 Task: Create Card Business Continuity Performance Review in Board Competitor Analysis Best Practices to Workspace Angel Investors. Create Card Literature Conference Review in Board Sales Lead Generation and Qualification to Workspace Angel Investors. Create Card IT Infrastructure Planning in Board Content Marketing Video Series Strategy and Execution to Workspace Angel Investors
Action: Mouse moved to (85, 249)
Screenshot: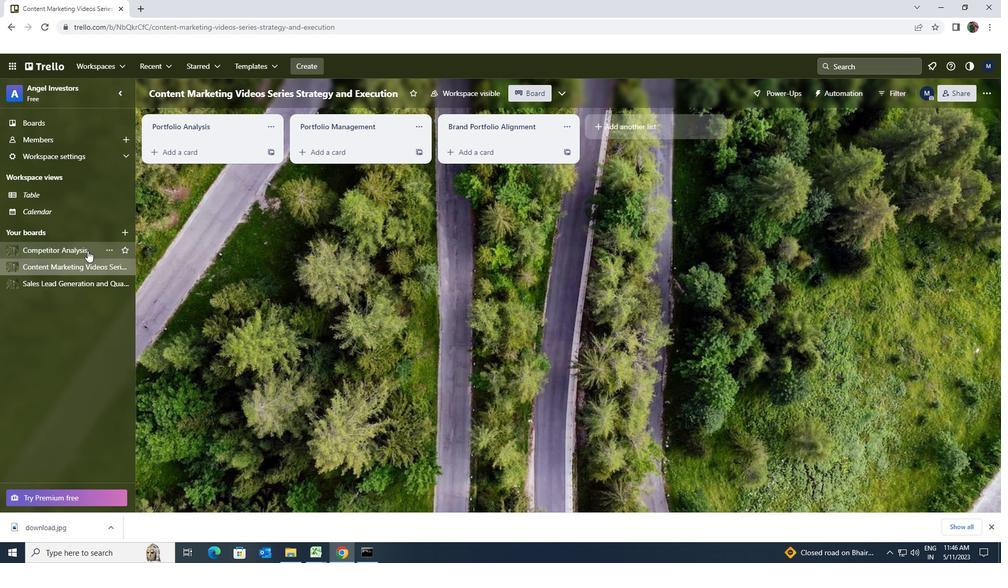 
Action: Mouse pressed left at (85, 249)
Screenshot: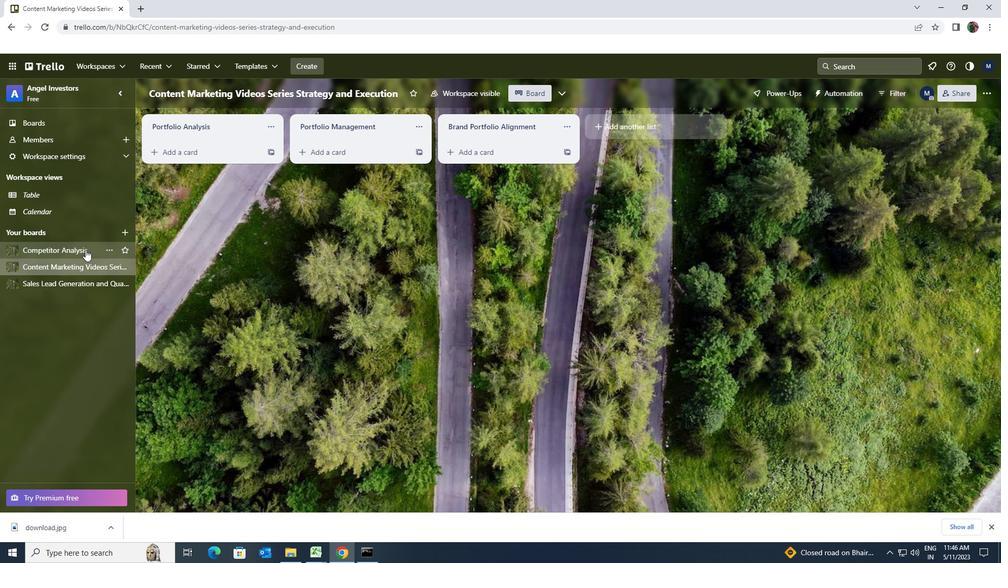 
Action: Mouse moved to (183, 162)
Screenshot: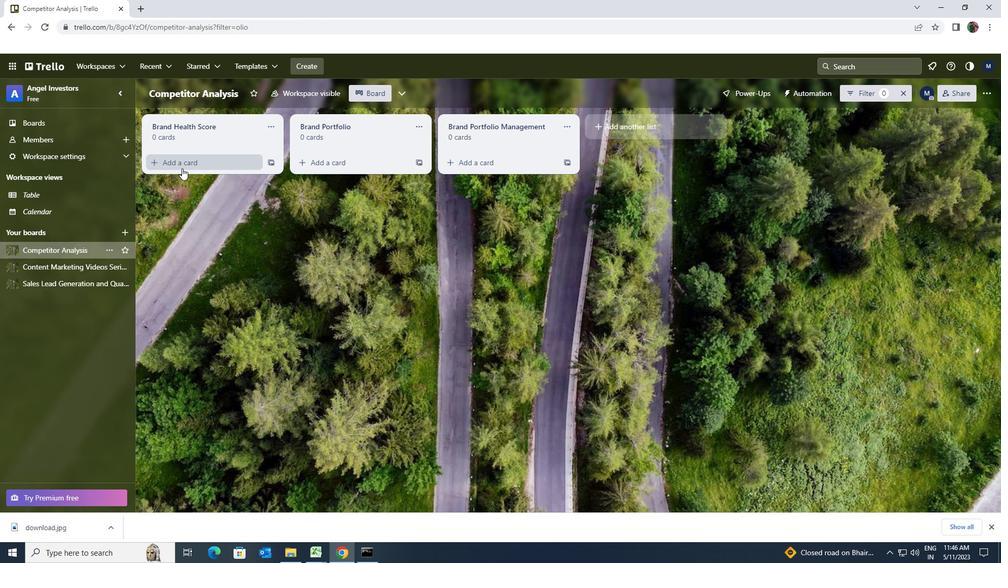 
Action: Mouse pressed left at (183, 162)
Screenshot: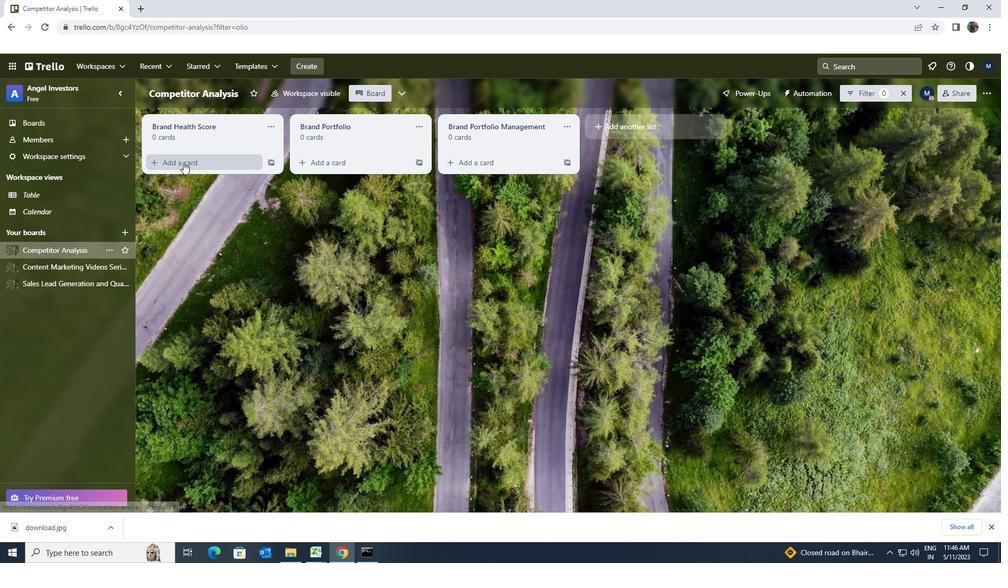 
Action: Mouse moved to (182, 162)
Screenshot: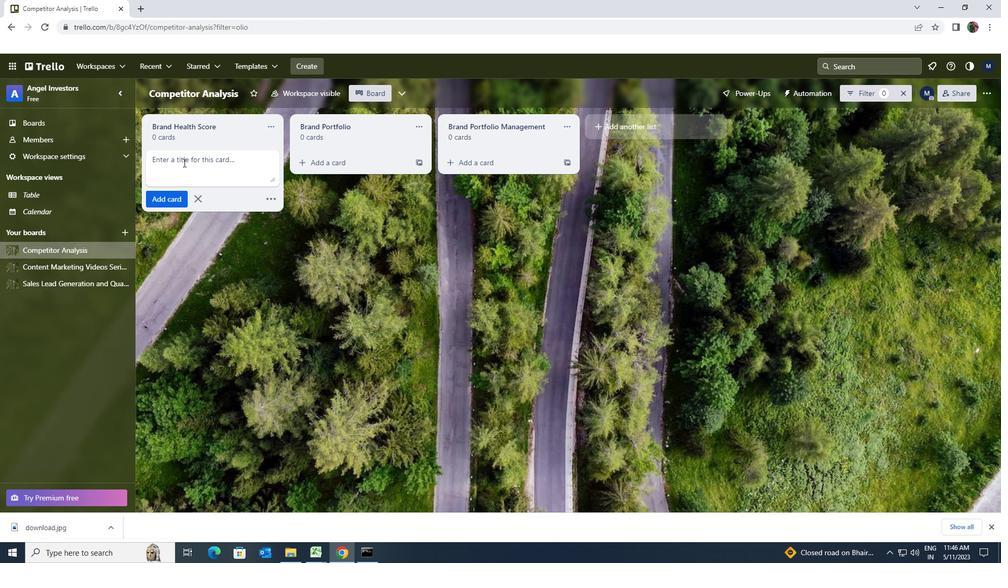 
Action: Key pressed <Key.shift><Key.shift><Key.shift><Key.shift><Key.shift><Key.shift><Key.shift><Key.shift><Key.shift><Key.shift><Key.shift><Key.shift>BUSINES
Screenshot: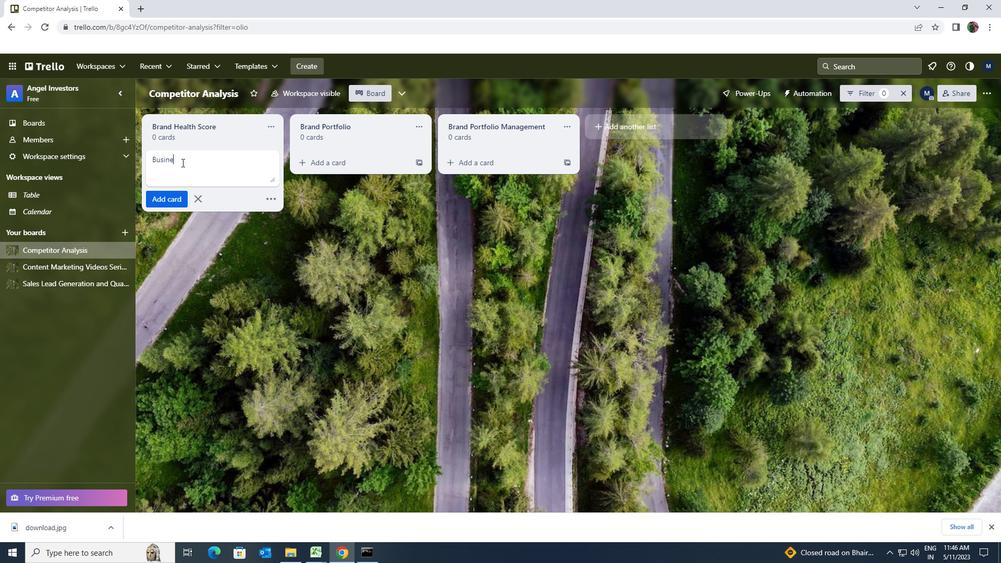 
Action: Mouse moved to (182, 162)
Screenshot: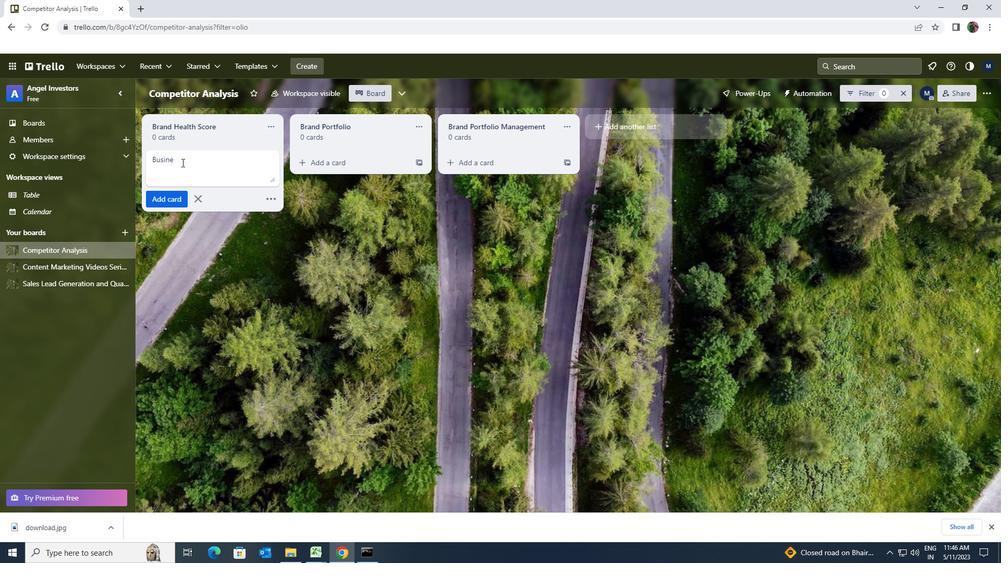 
Action: Key pressed S<Key.space><Key.shift>CONTINUT<Key.backspace>ITY<Key.space><Key.shift>PERFORMANCE<Key.space><Key.shift>REVIEW
Screenshot: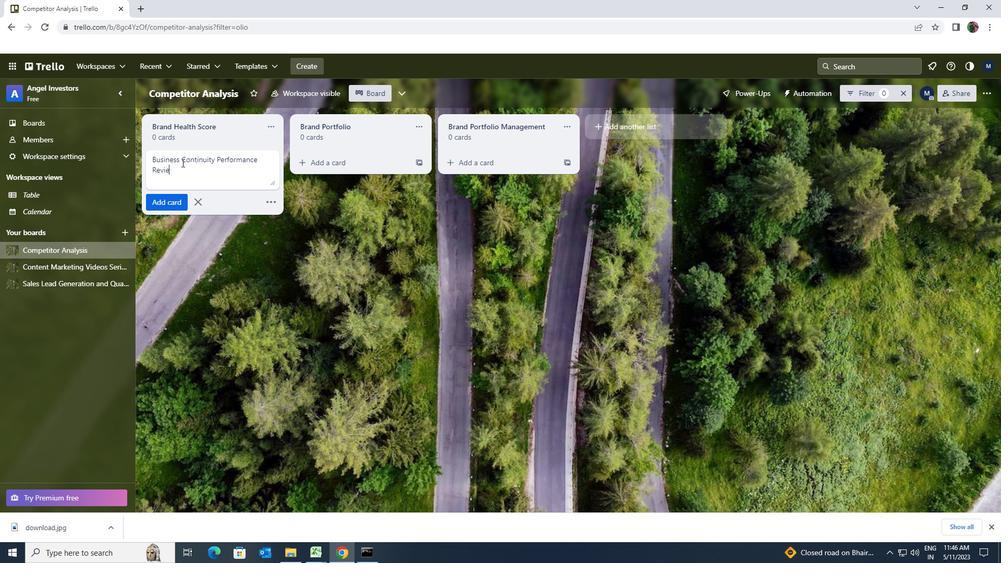 
Action: Mouse moved to (176, 200)
Screenshot: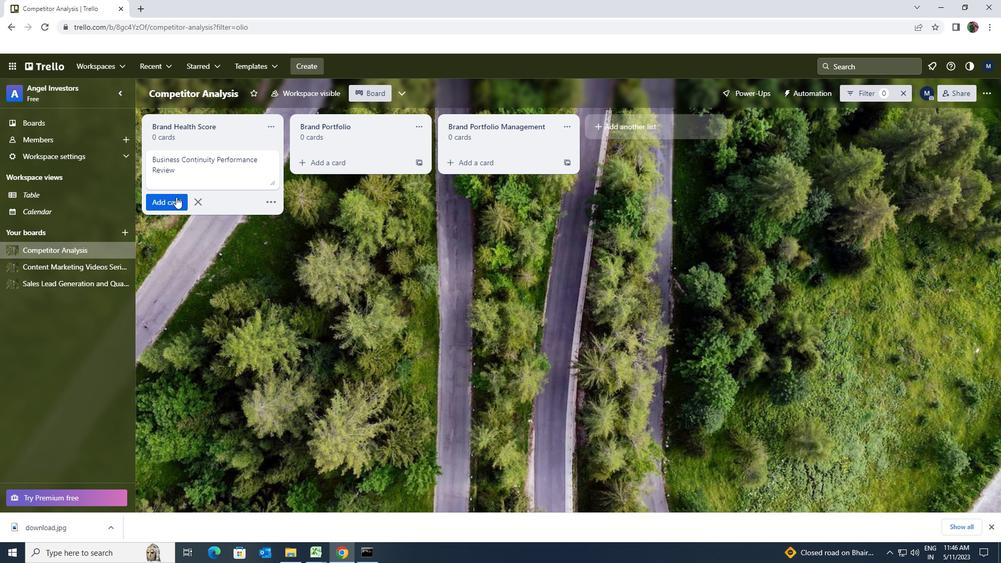 
Action: Mouse pressed left at (176, 200)
Screenshot: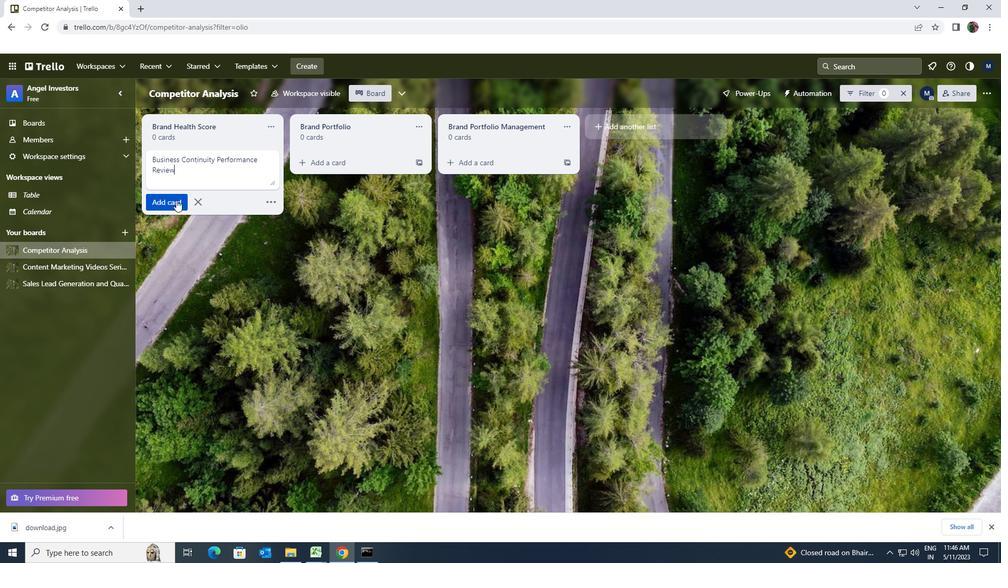 
Action: Mouse moved to (93, 279)
Screenshot: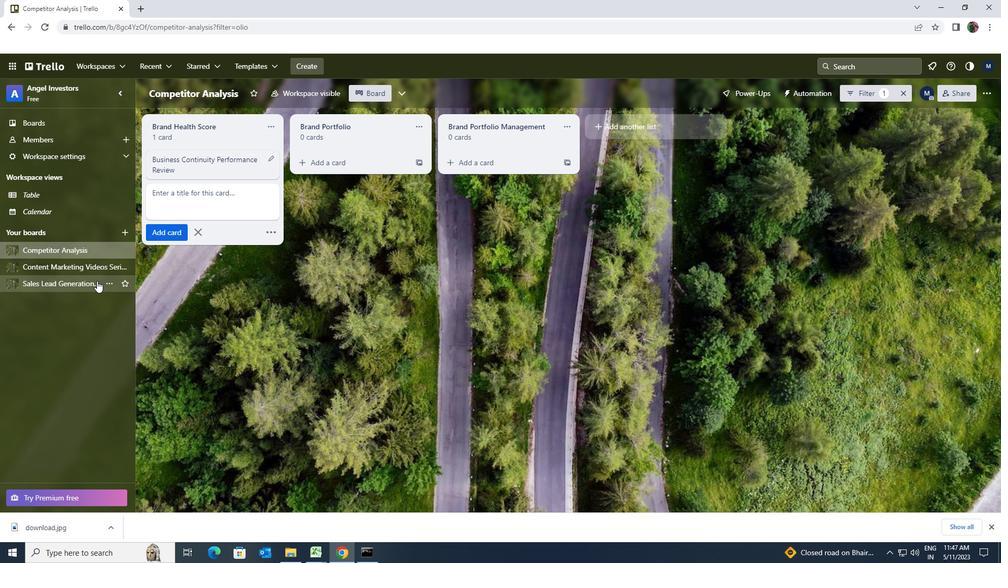 
Action: Mouse pressed left at (93, 279)
Screenshot: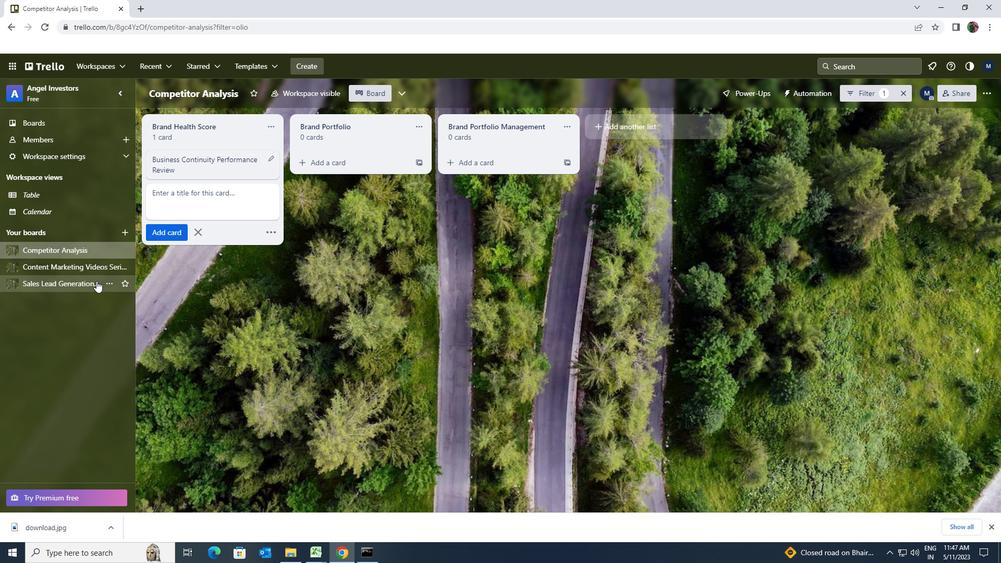 
Action: Mouse moved to (205, 158)
Screenshot: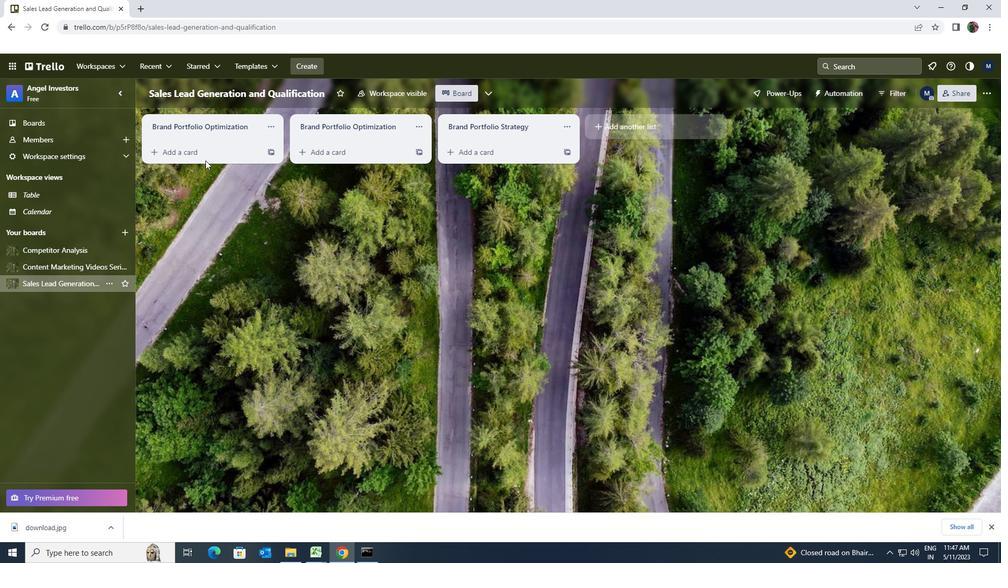 
Action: Mouse pressed left at (205, 158)
Screenshot: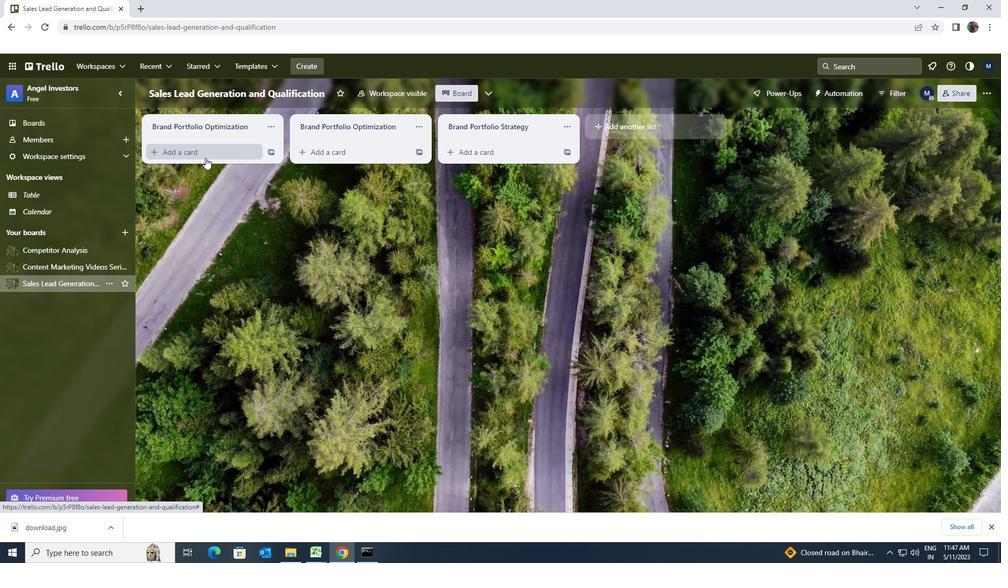 
Action: Mouse moved to (202, 159)
Screenshot: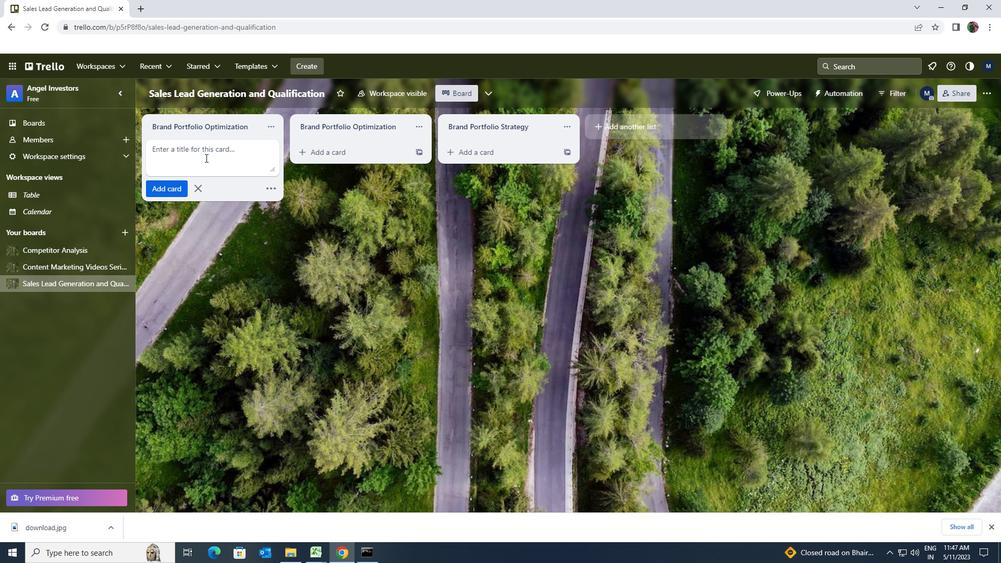 
Action: Key pressed <Key.shift>LITERATURE<Key.space><Key.shift><Key.shift><Key.shift><Key.shift><Key.shift><Key.shift><Key.shift><Key.shift><Key.shift><Key.shift><Key.shift>CONFERENCE<Key.space><Key.shift>REVIEW
Screenshot: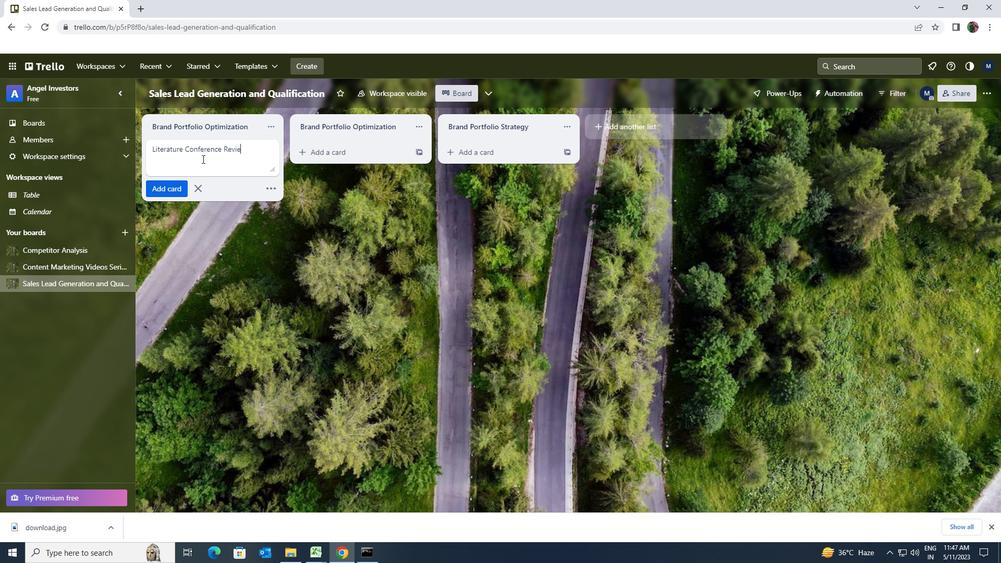 
Action: Mouse moved to (175, 184)
Screenshot: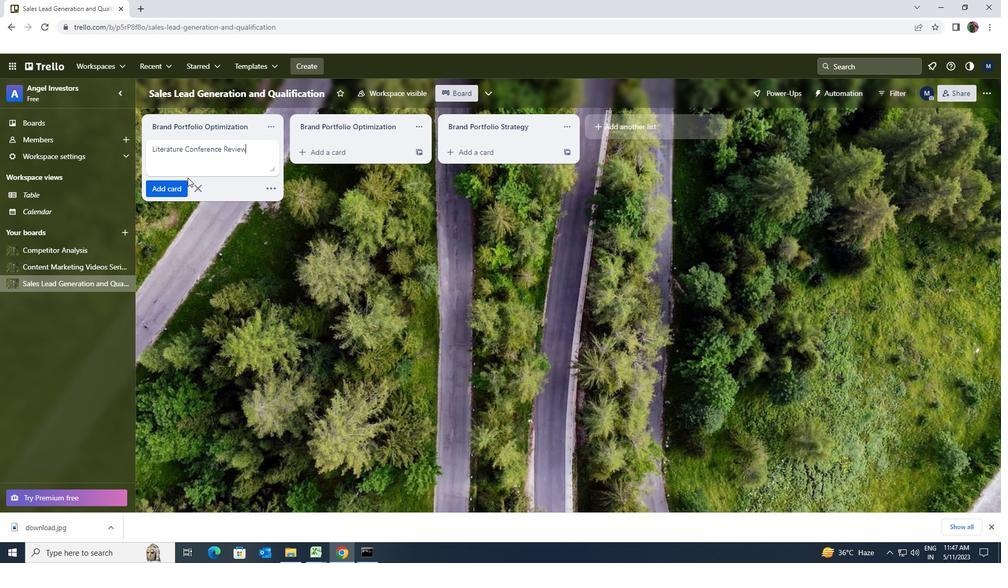
Action: Mouse pressed left at (175, 184)
Screenshot: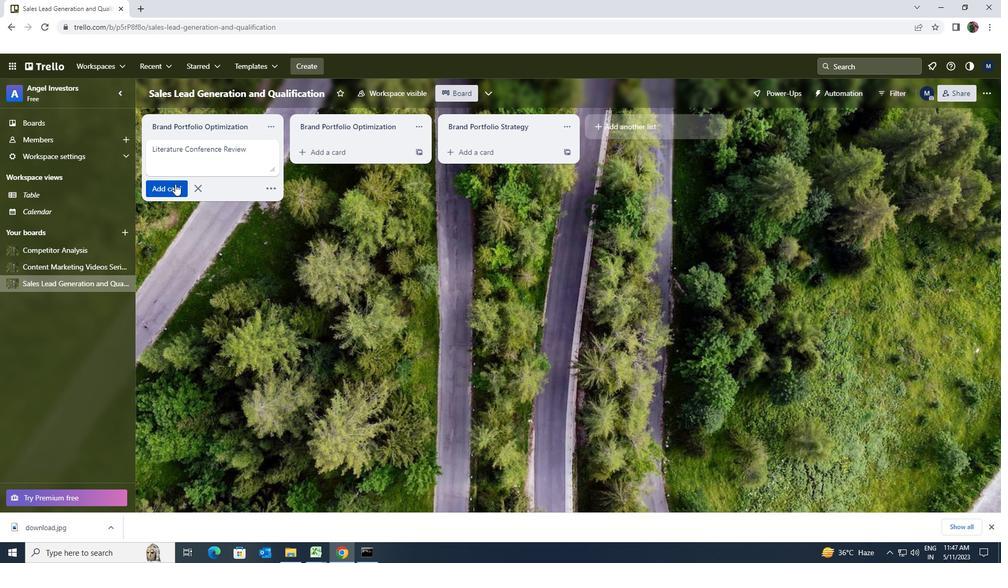 
Action: Mouse moved to (91, 263)
Screenshot: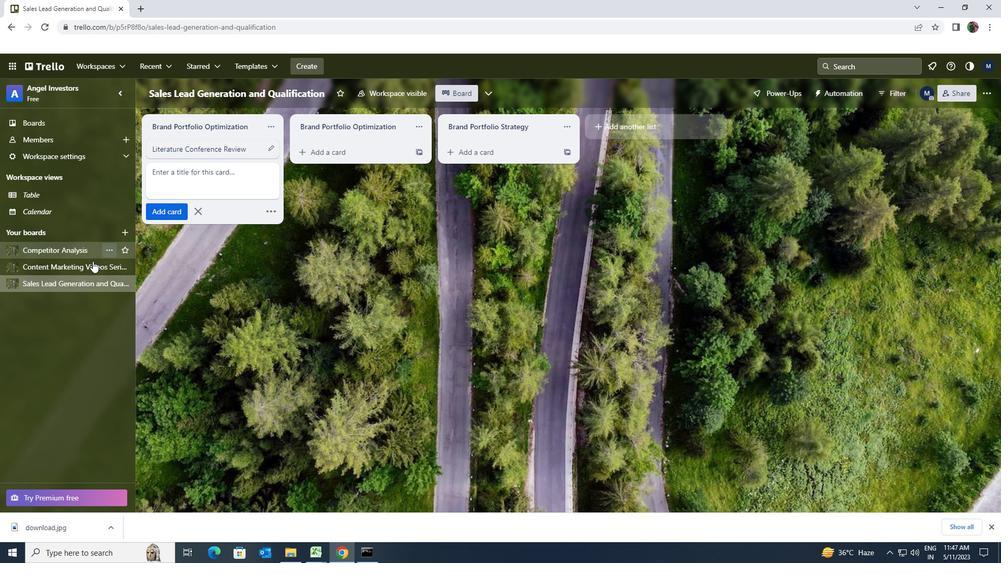 
Action: Mouse pressed left at (91, 263)
Screenshot: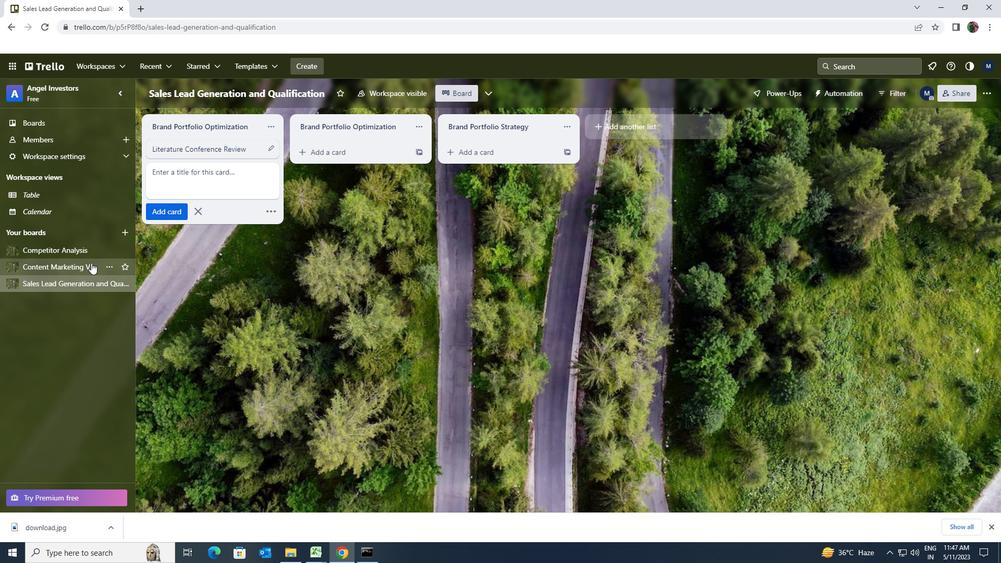 
Action: Mouse moved to (194, 151)
Screenshot: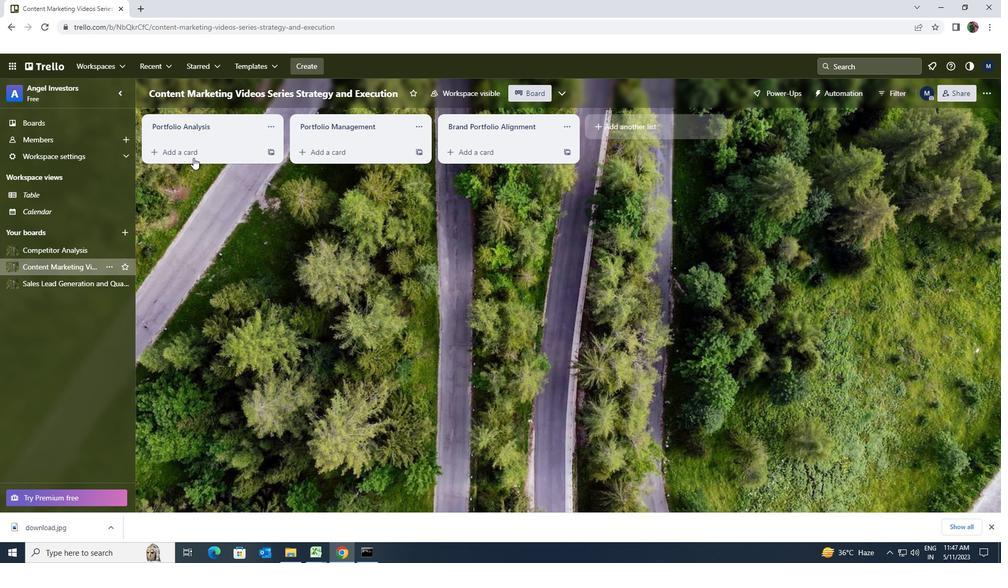 
Action: Mouse pressed left at (194, 151)
Screenshot: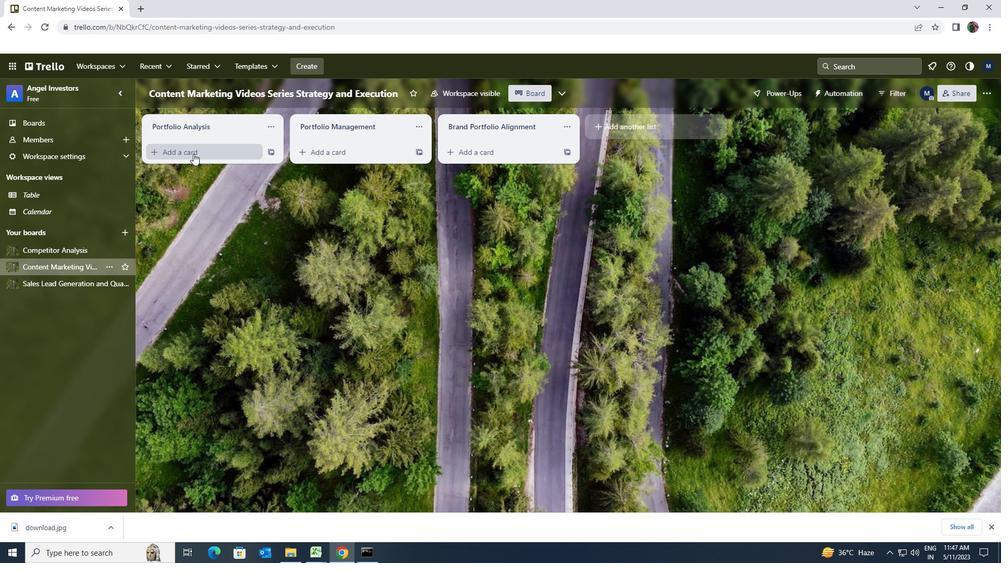 
Action: Key pressed <Key.shift><Key.shift><Key.shift><Key.shift><Key.shift>IT<Key.space><Key.shift>INFRASTRUCTURE<Key.space><Key.shift><Key.shift><Key.shift><Key.shift><Key.shift><Key.shift>PLANNING
Screenshot: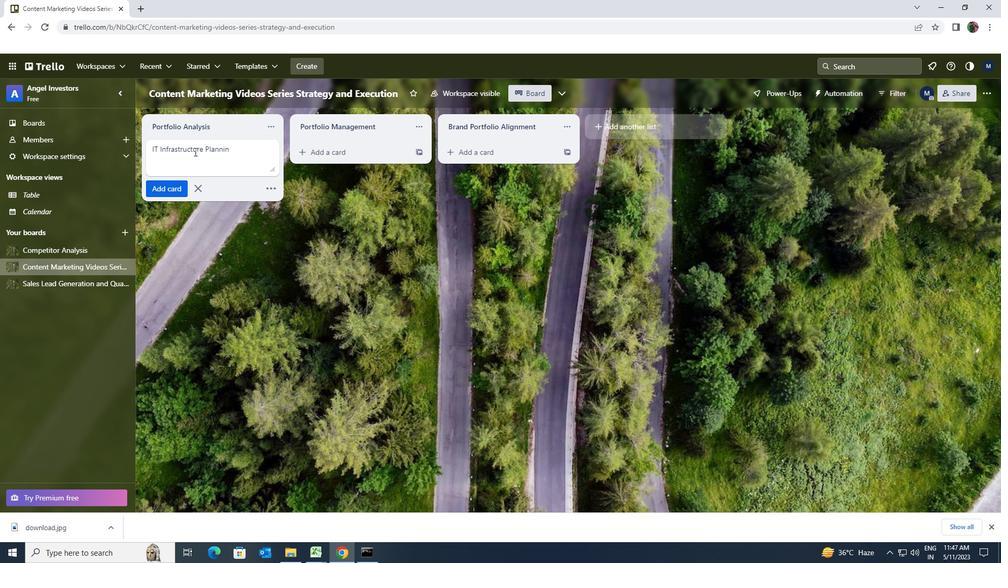 
Action: Mouse moved to (177, 184)
Screenshot: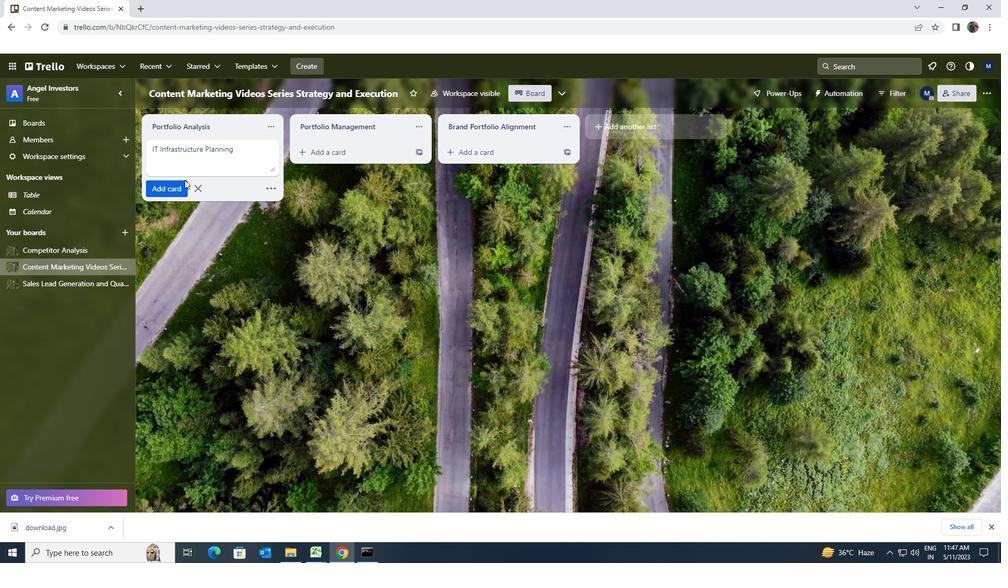 
Action: Mouse pressed left at (177, 184)
Screenshot: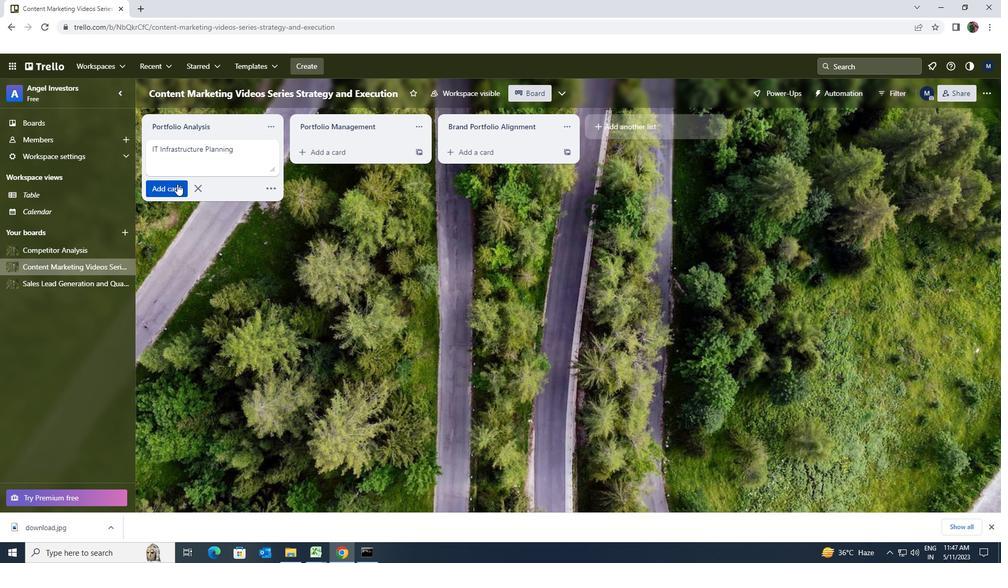 
